 Task: Check the sale-to-list ratio of playground in the last 5 years.
Action: Mouse moved to (849, 212)
Screenshot: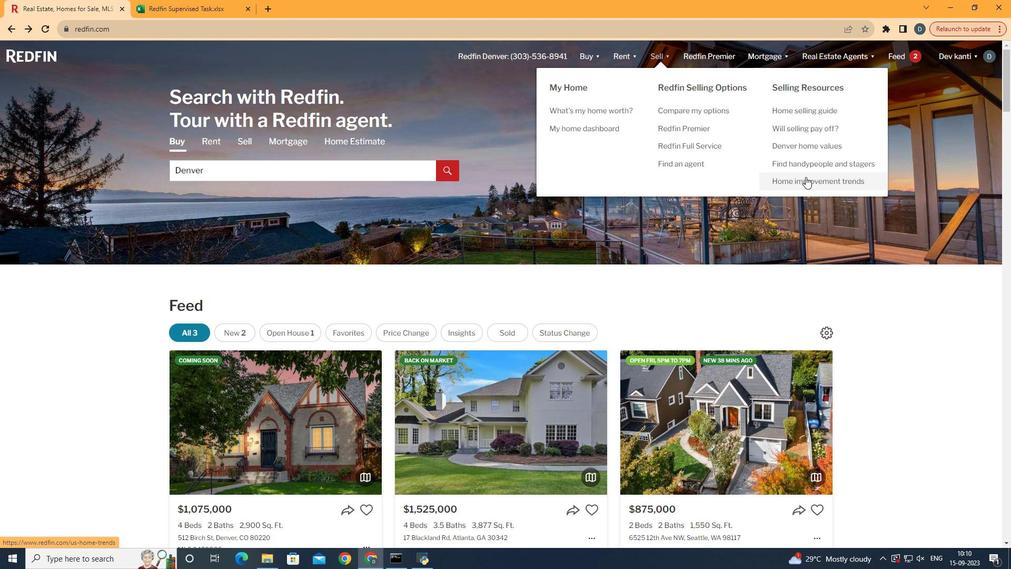 
Action: Mouse pressed left at (849, 212)
Screenshot: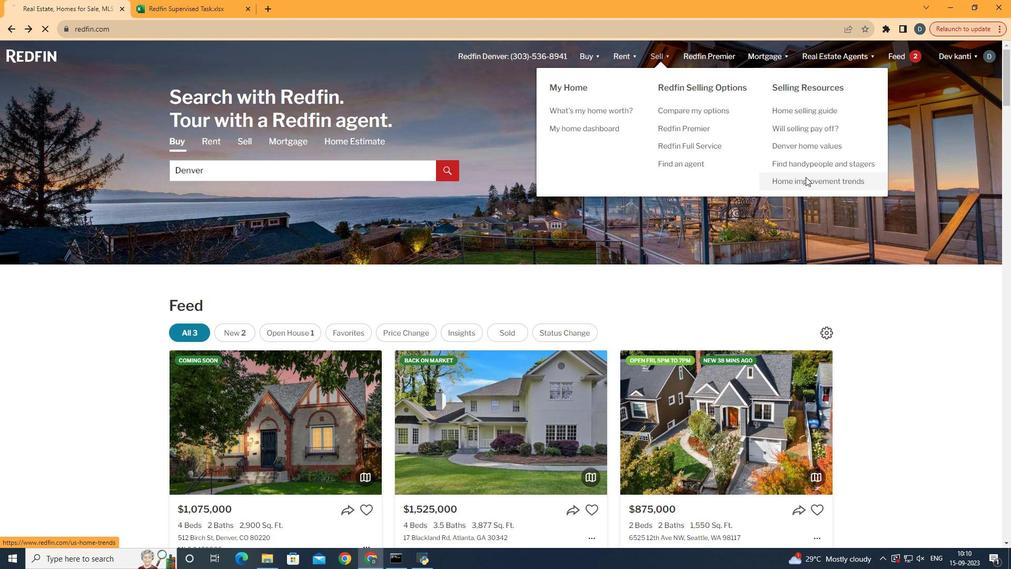 
Action: Mouse moved to (248, 232)
Screenshot: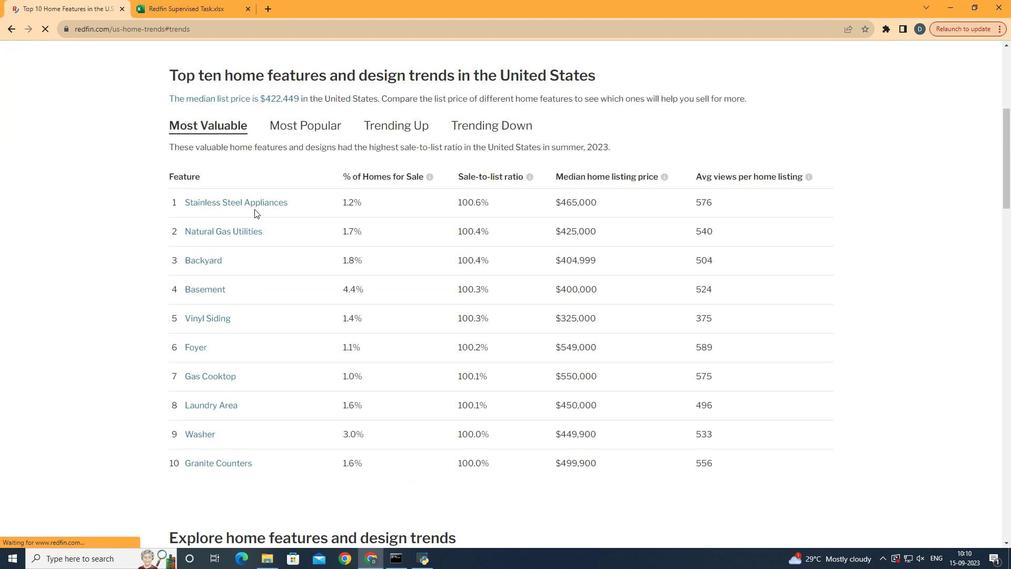 
Action: Mouse pressed left at (248, 232)
Screenshot: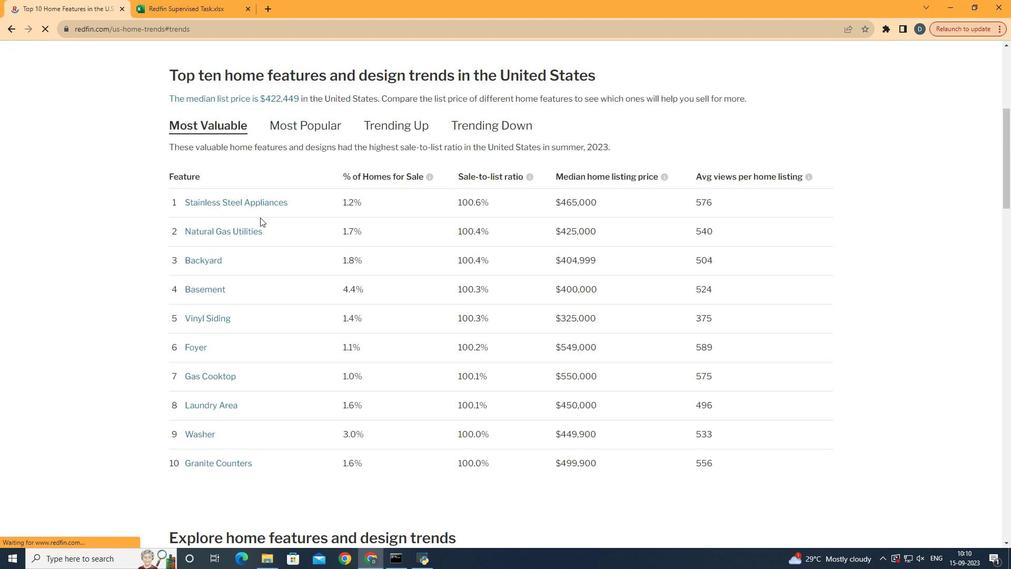 
Action: Mouse moved to (468, 282)
Screenshot: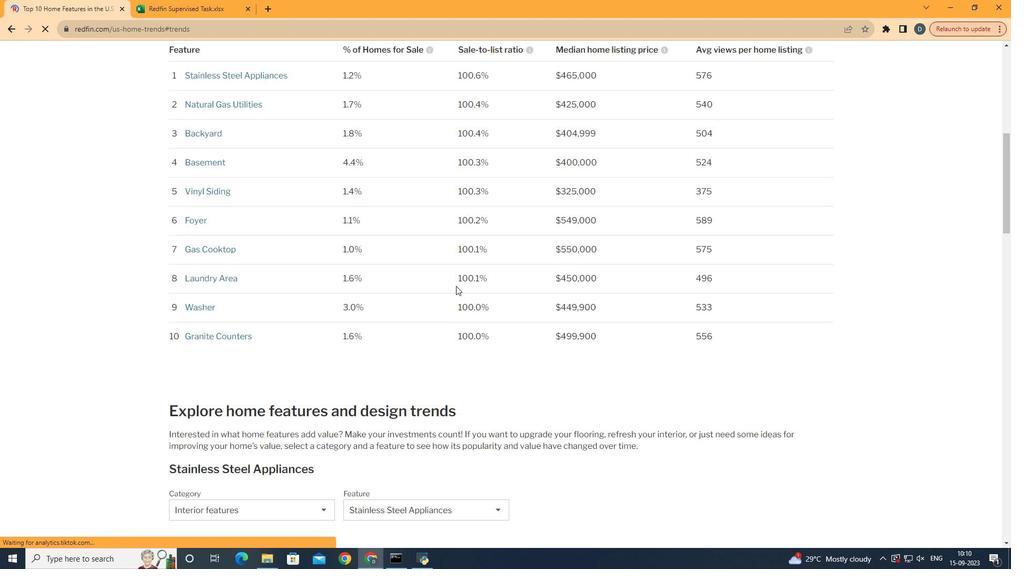 
Action: Mouse scrolled (468, 282) with delta (0, 0)
Screenshot: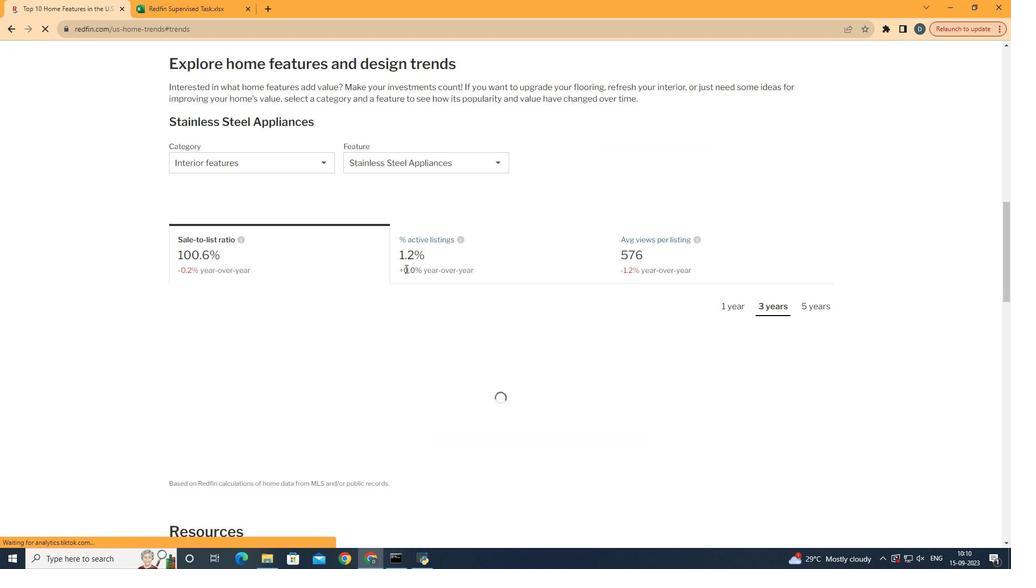 
Action: Mouse scrolled (468, 282) with delta (0, 0)
Screenshot: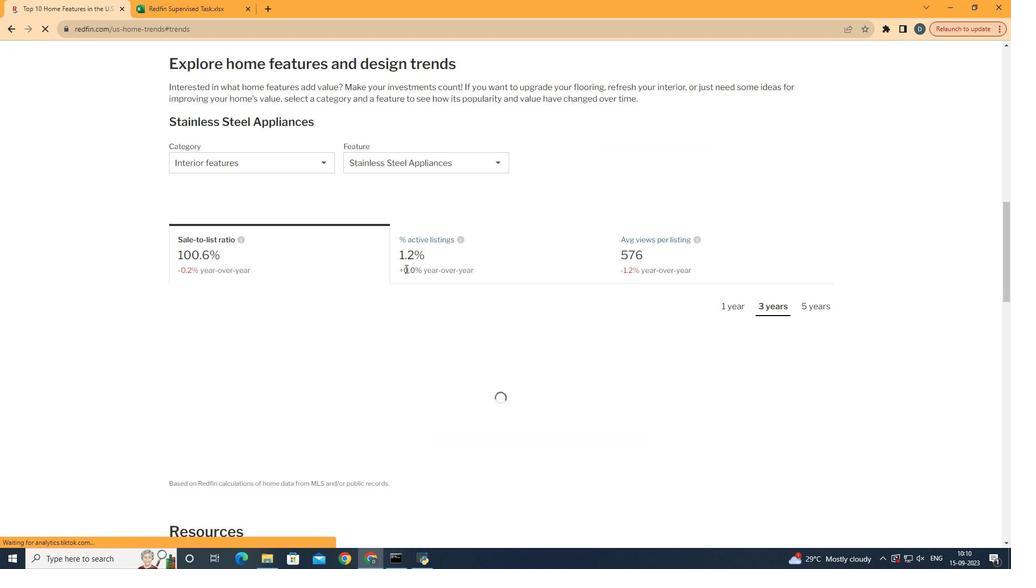 
Action: Mouse scrolled (468, 282) with delta (0, 0)
Screenshot: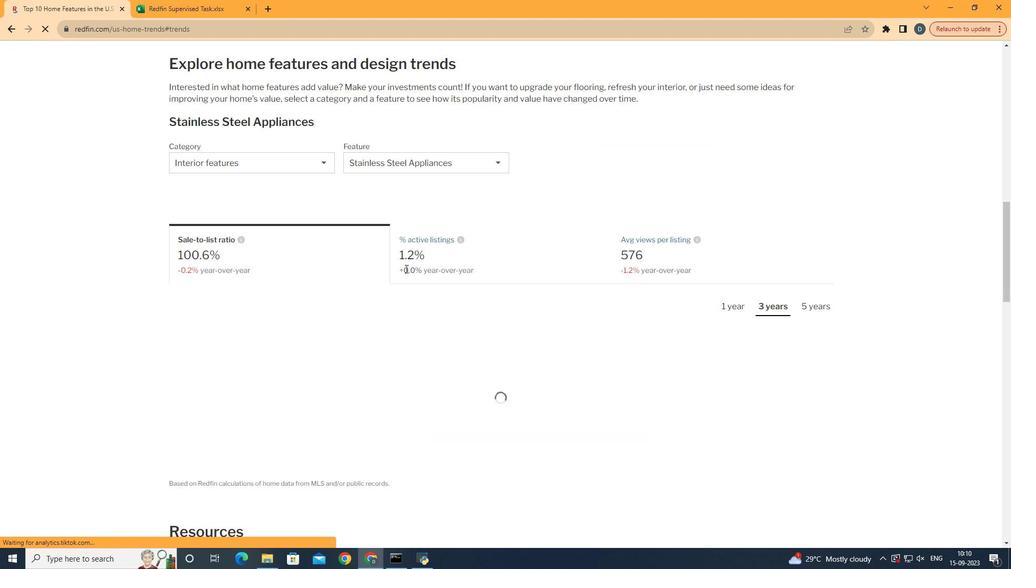 
Action: Mouse scrolled (468, 282) with delta (0, 0)
Screenshot: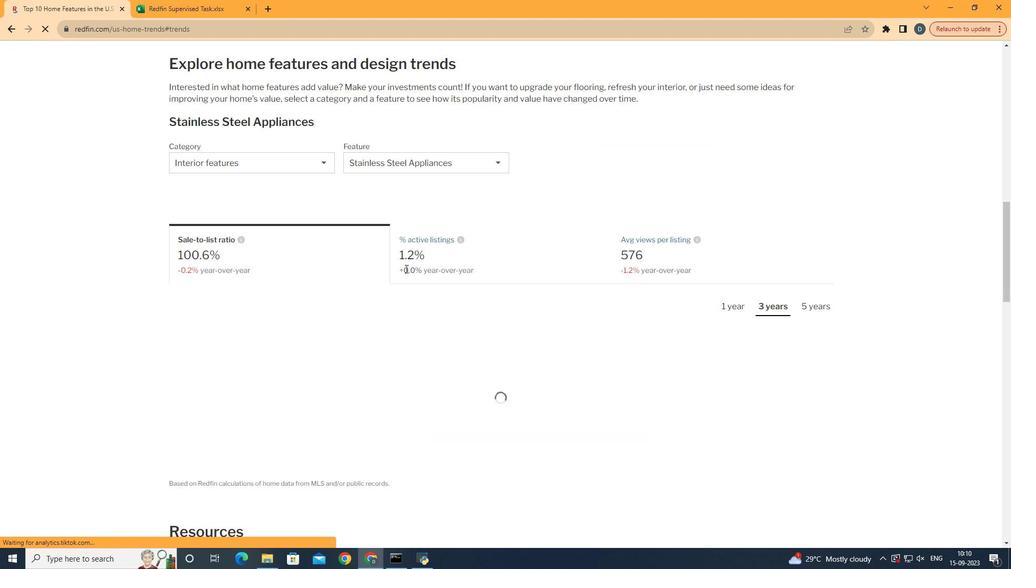 
Action: Mouse scrolled (468, 282) with delta (0, 0)
Screenshot: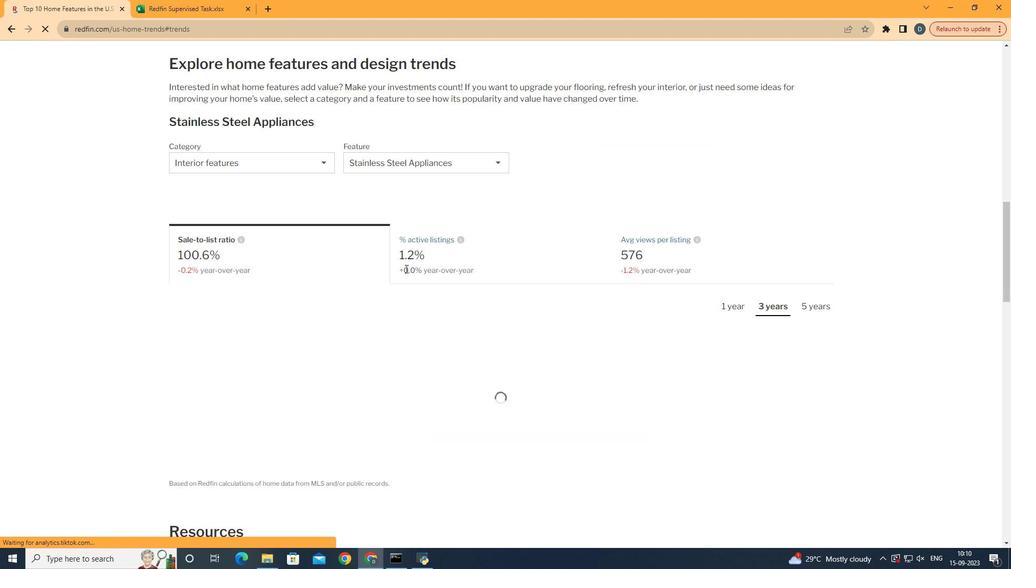 
Action: Mouse scrolled (468, 281) with delta (0, 0)
Screenshot: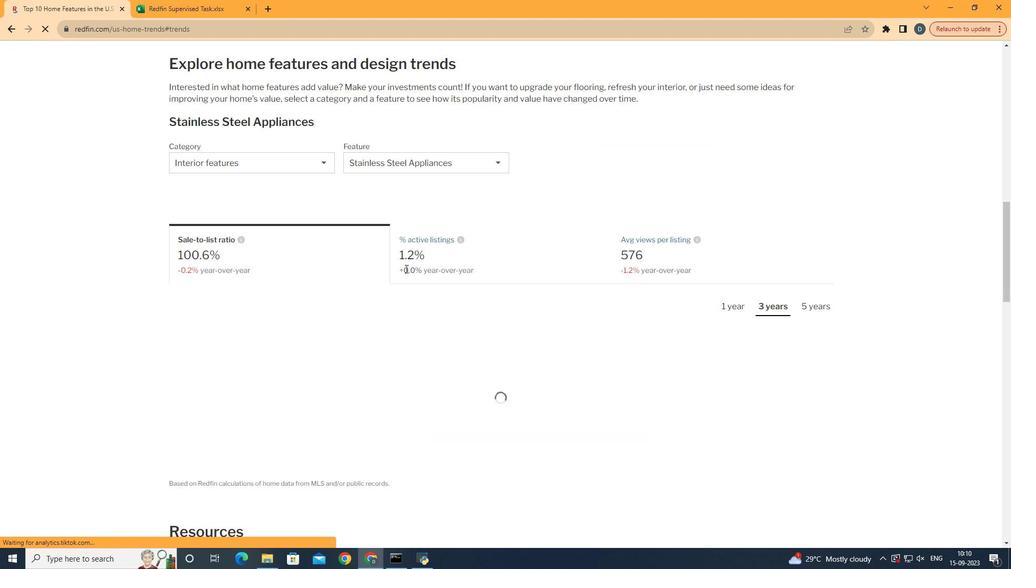 
Action: Mouse scrolled (468, 282) with delta (0, 0)
Screenshot: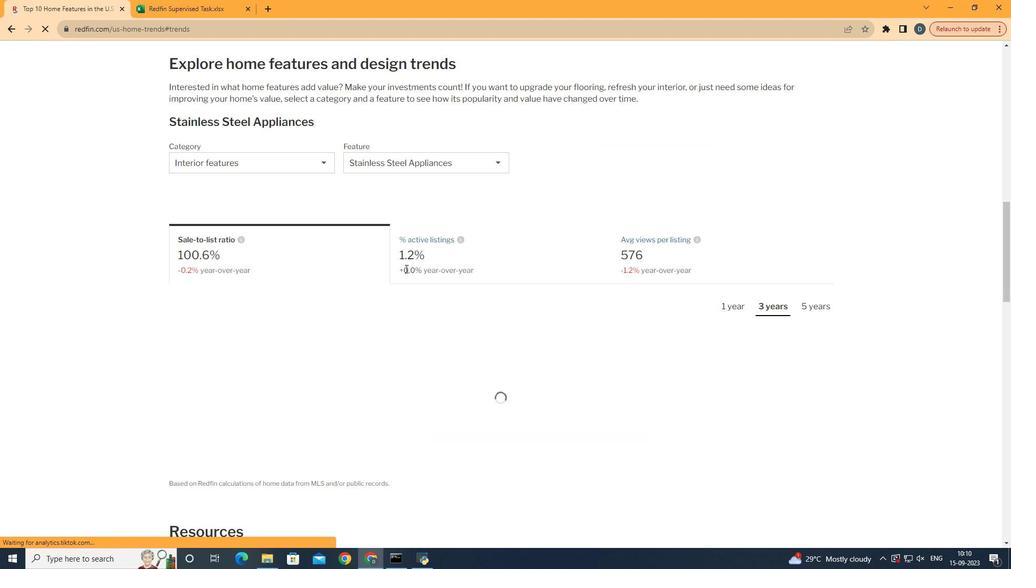 
Action: Mouse scrolled (468, 282) with delta (0, 0)
Screenshot: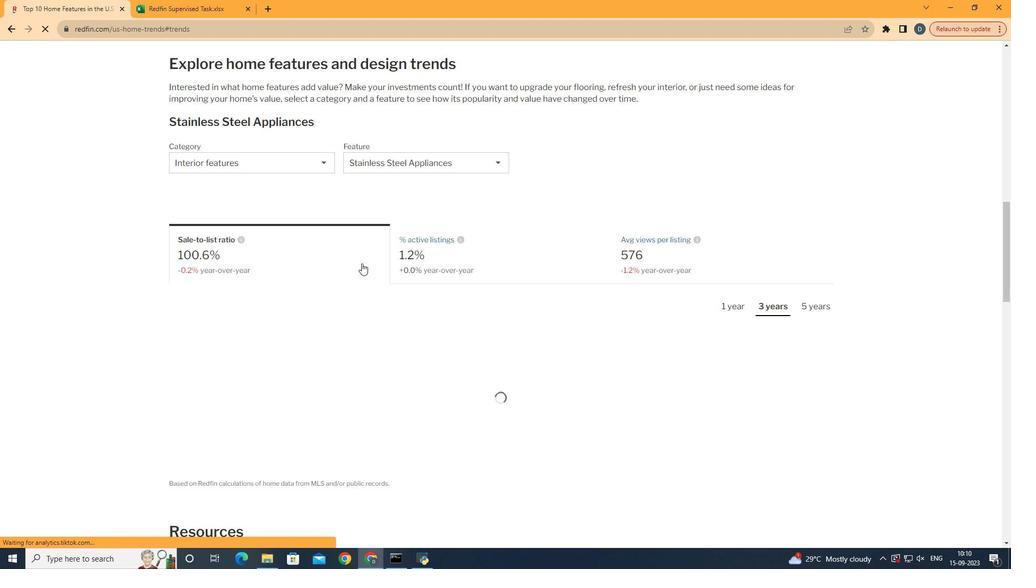 
Action: Mouse moved to (325, 260)
Screenshot: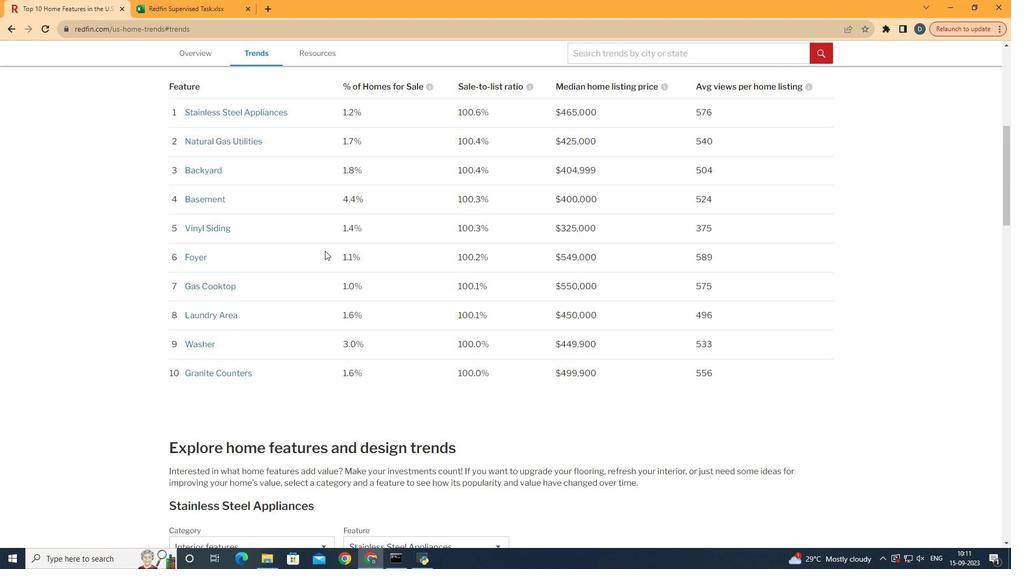 
Action: Mouse scrolled (325, 259) with delta (0, 0)
Screenshot: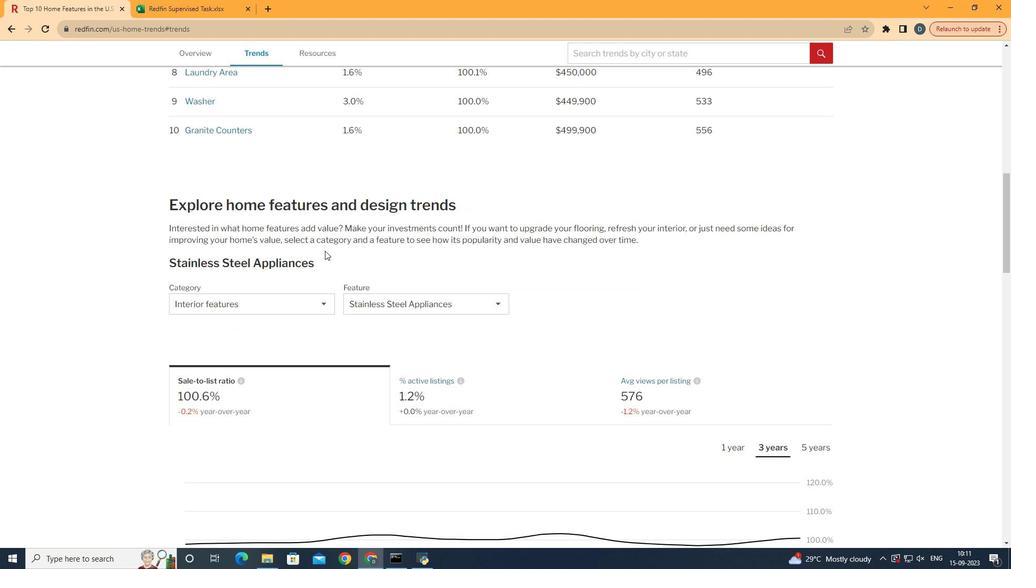 
Action: Mouse scrolled (325, 259) with delta (0, 0)
Screenshot: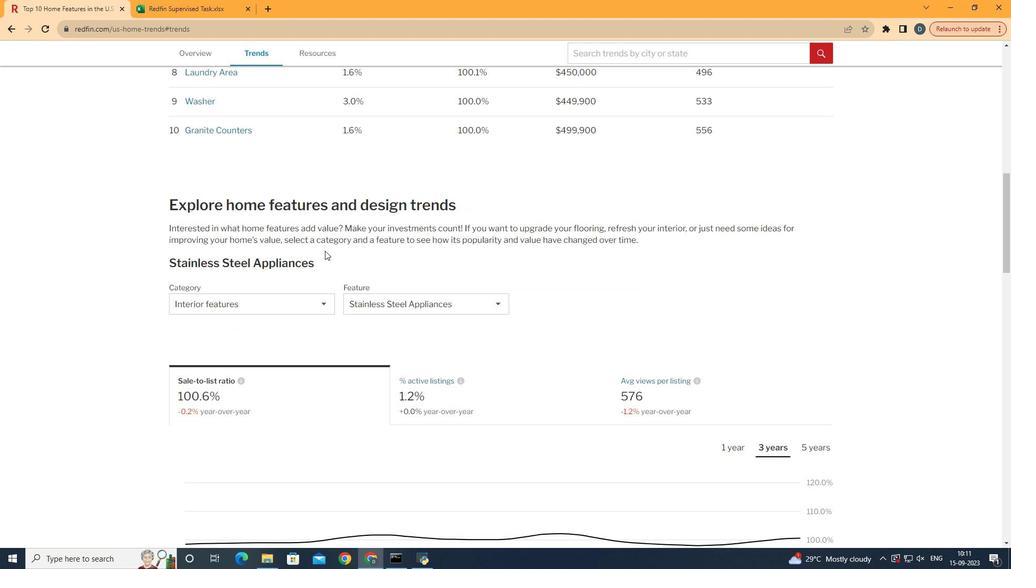 
Action: Mouse scrolled (325, 259) with delta (0, 0)
Screenshot: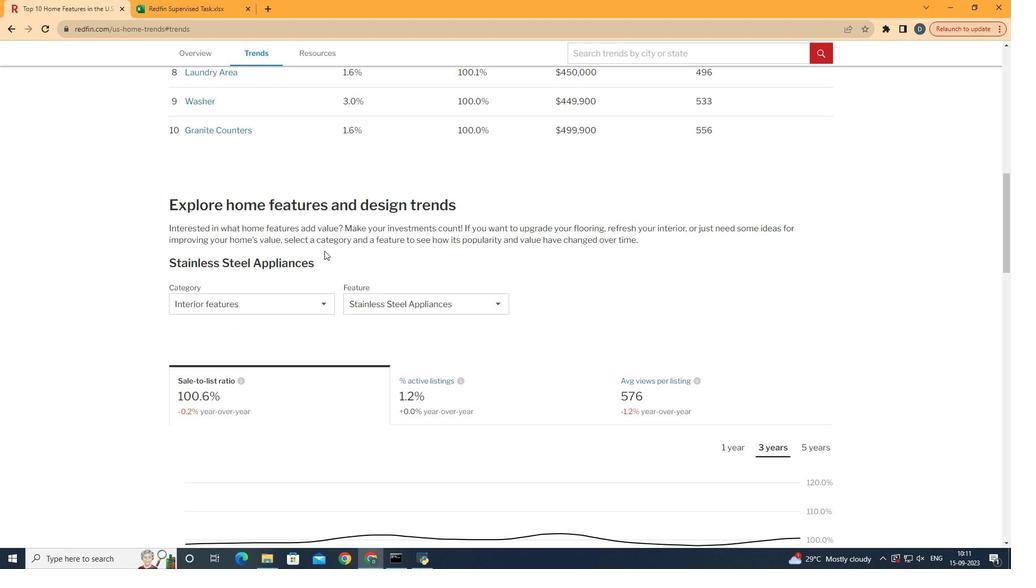 
Action: Mouse scrolled (325, 259) with delta (0, 0)
Screenshot: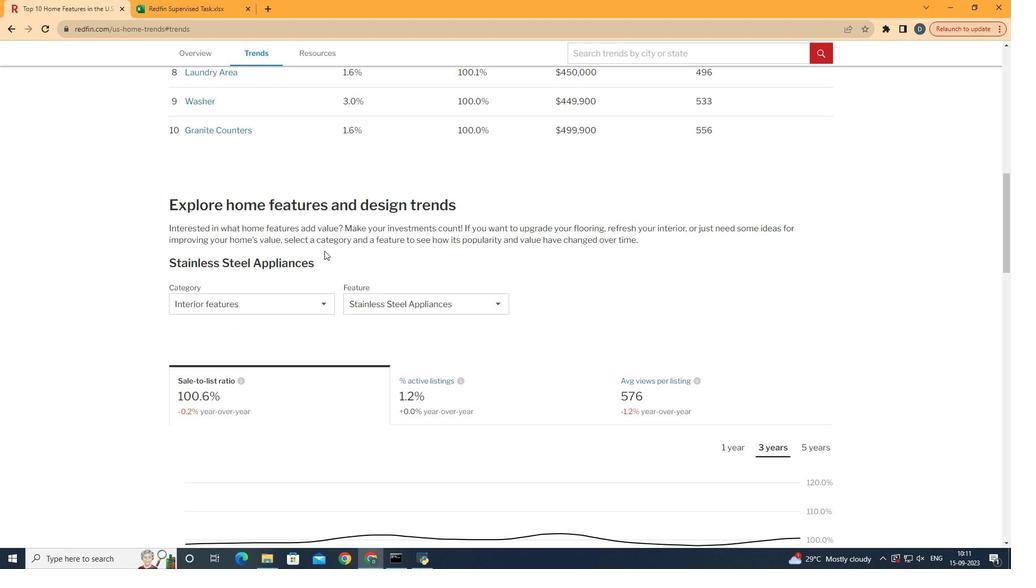 
Action: Mouse scrolled (325, 259) with delta (0, 0)
Screenshot: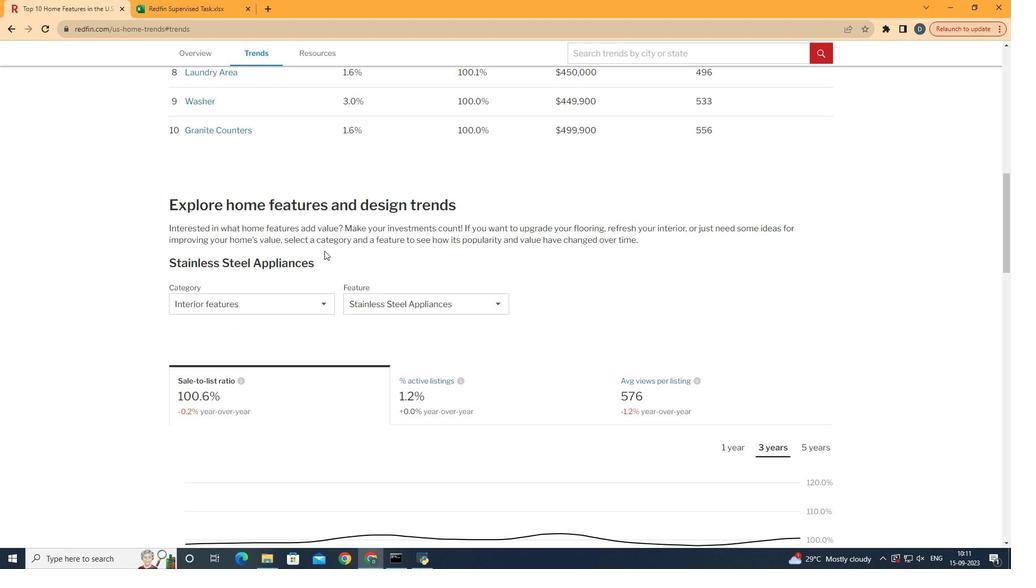 
Action: Mouse scrolled (325, 259) with delta (0, 0)
Screenshot: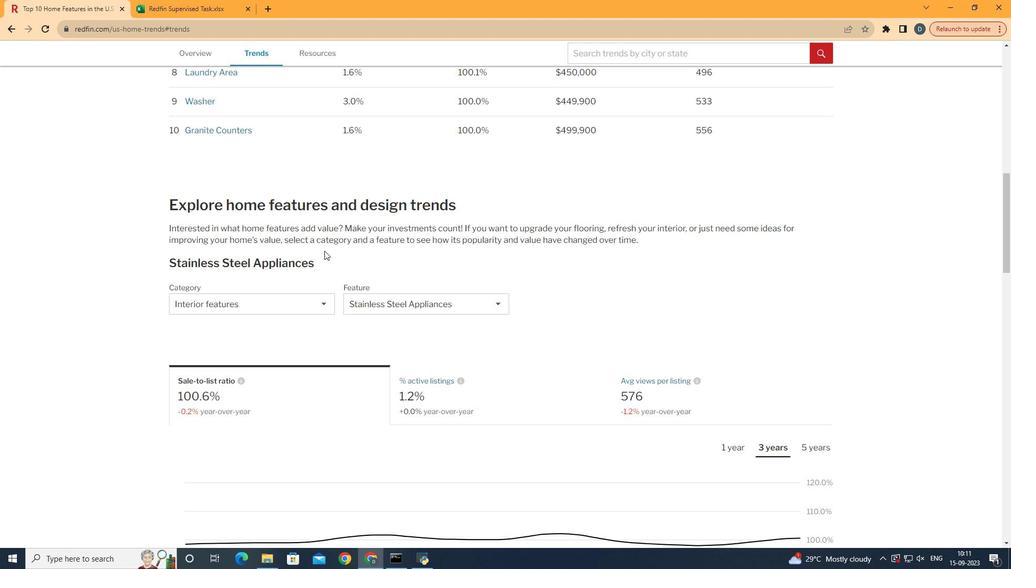 
Action: Mouse moved to (306, 294)
Screenshot: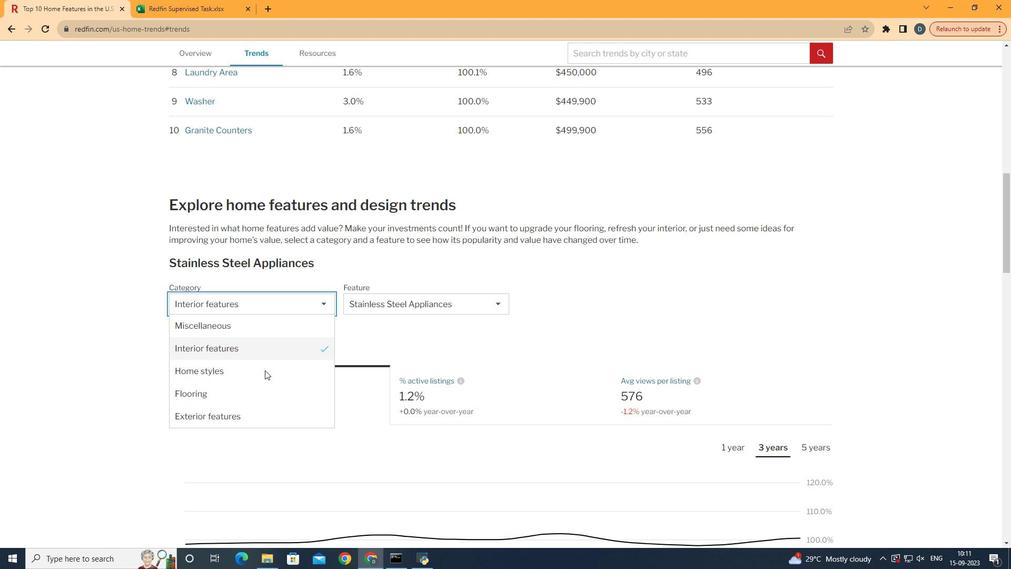
Action: Mouse pressed left at (306, 294)
Screenshot: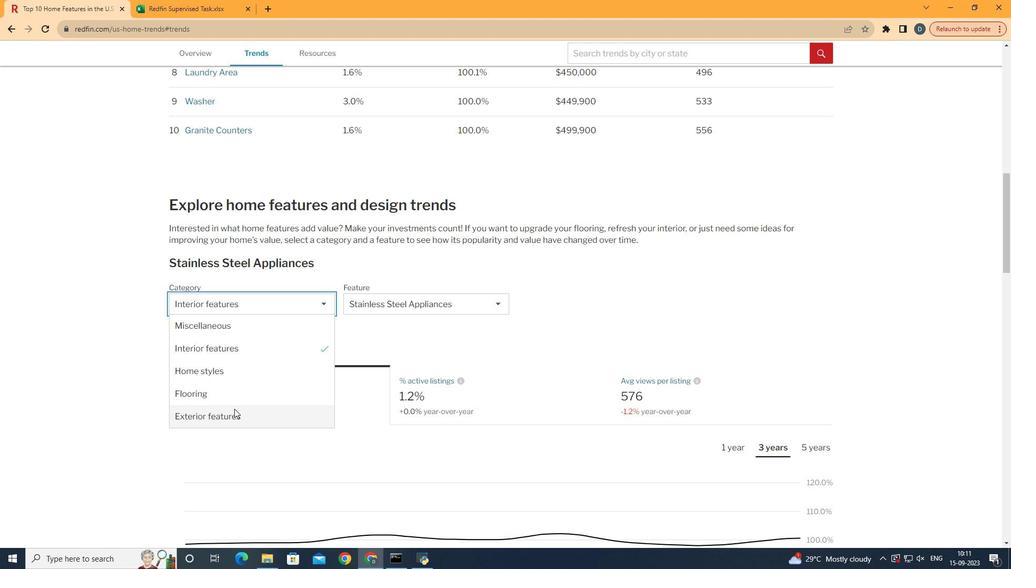 
Action: Mouse moved to (247, 364)
Screenshot: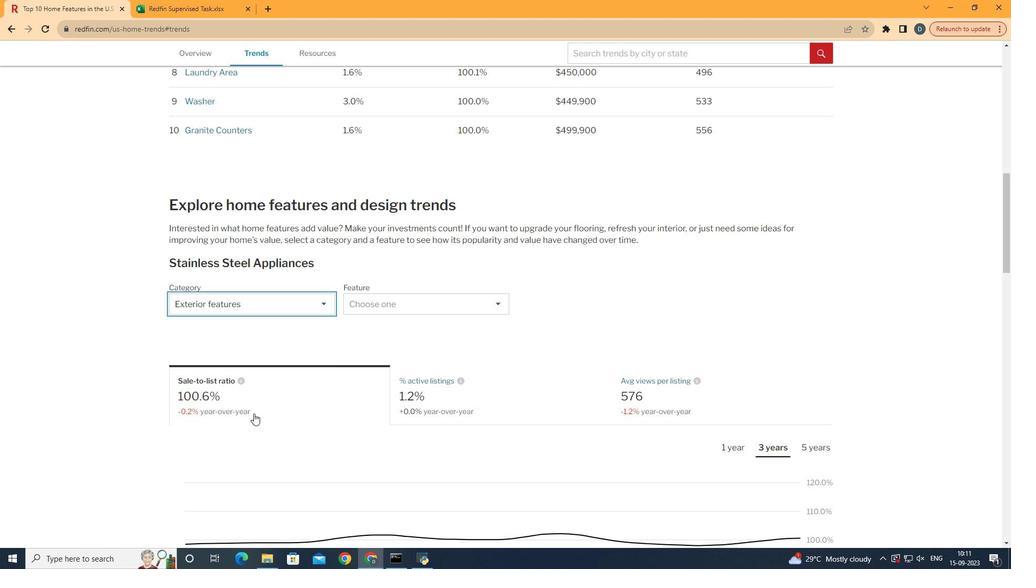 
Action: Mouse pressed left at (247, 364)
Screenshot: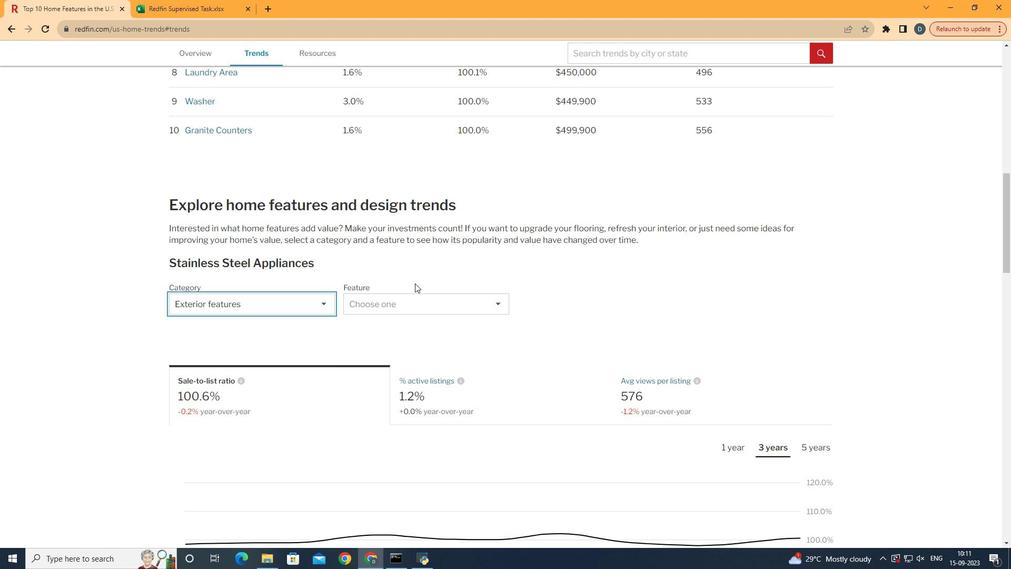 
Action: Mouse moved to (428, 295)
Screenshot: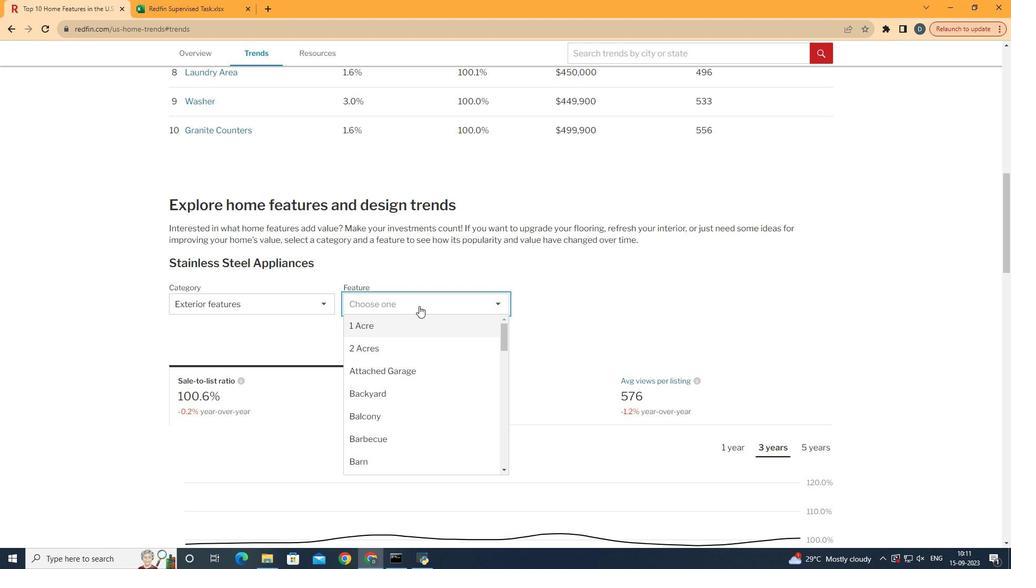
Action: Mouse pressed left at (428, 295)
Screenshot: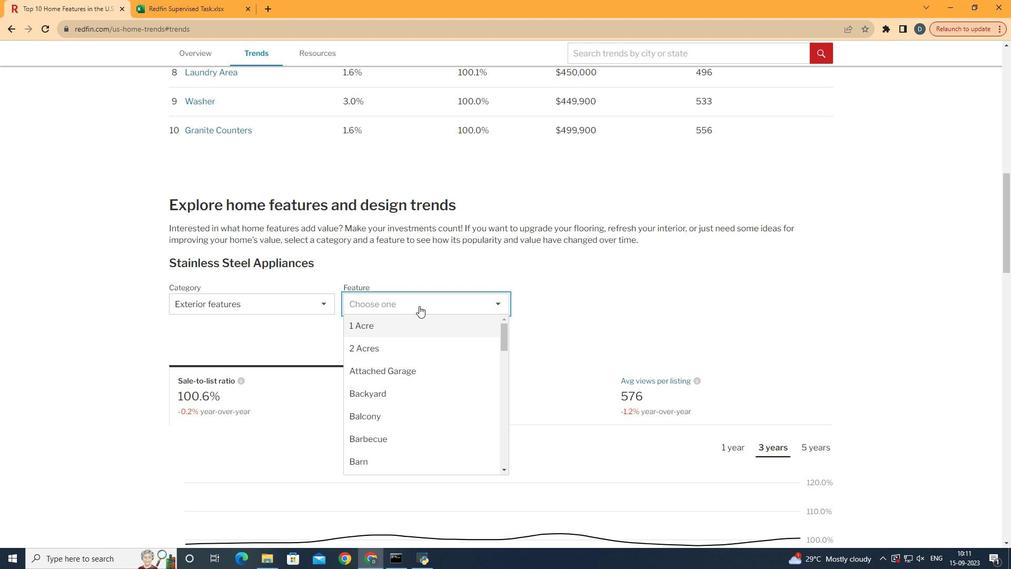 
Action: Mouse moved to (465, 356)
Screenshot: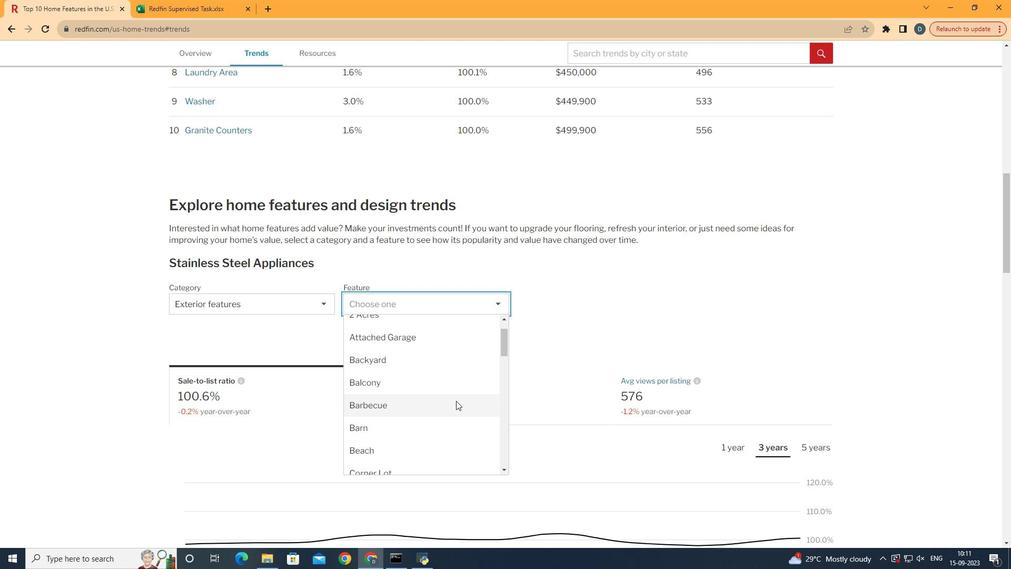 
Action: Mouse scrolled (465, 356) with delta (0, 0)
Screenshot: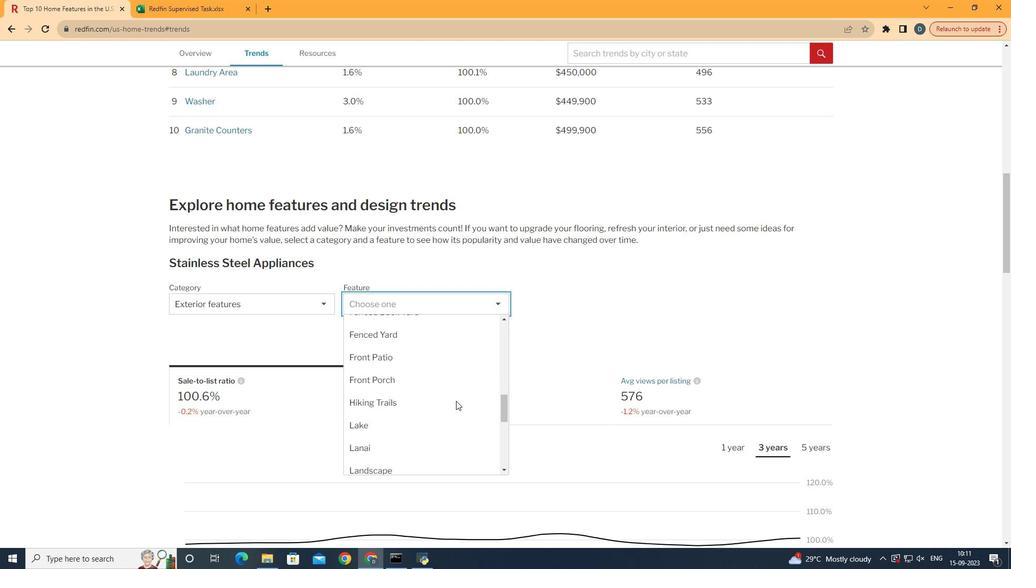
Action: Mouse scrolled (465, 356) with delta (0, 0)
Screenshot: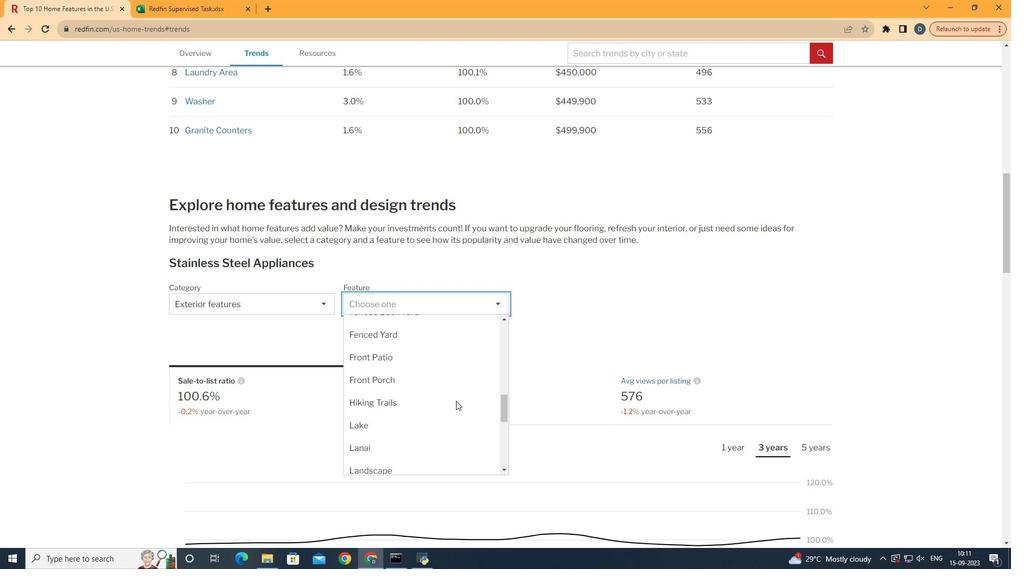 
Action: Mouse scrolled (465, 356) with delta (0, 0)
Screenshot: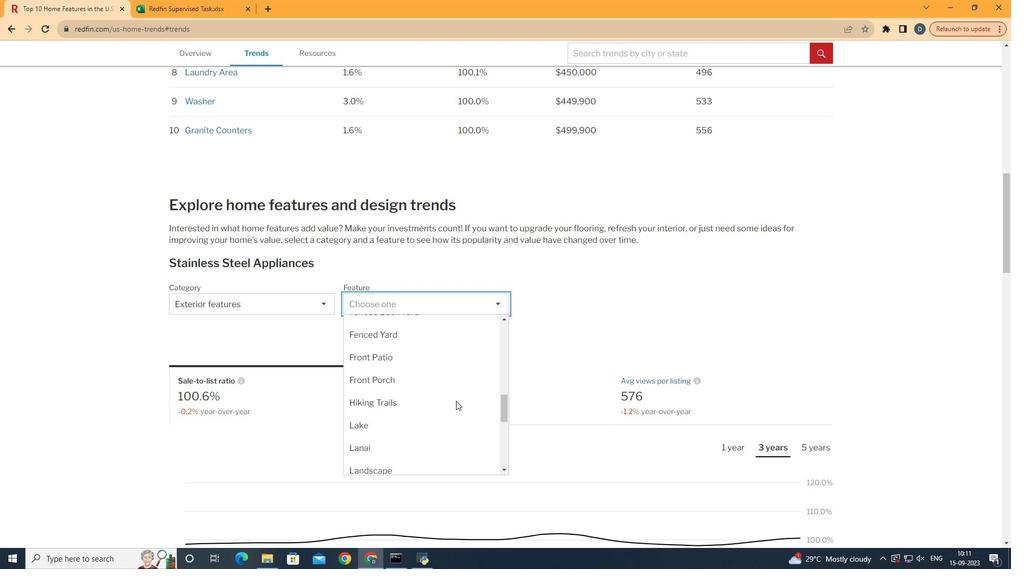 
Action: Mouse scrolled (465, 356) with delta (0, 0)
Screenshot: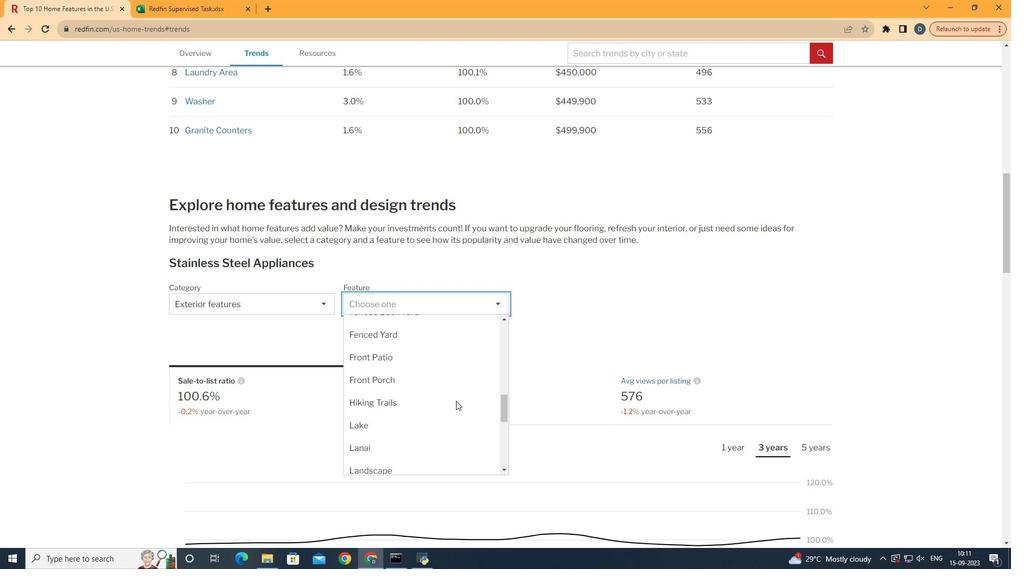 
Action: Mouse scrolled (465, 356) with delta (0, 0)
Screenshot: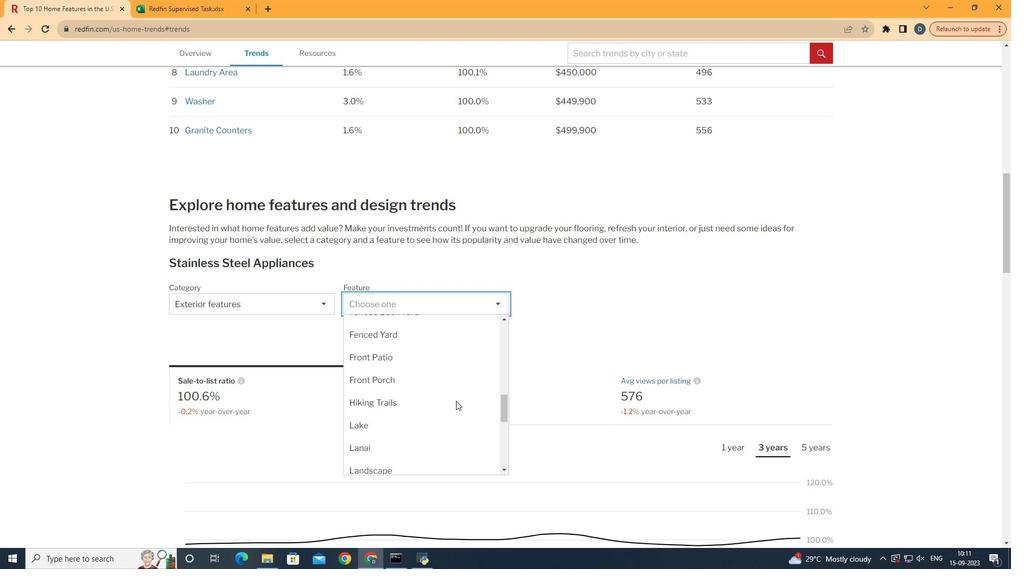 
Action: Mouse moved to (466, 356)
Screenshot: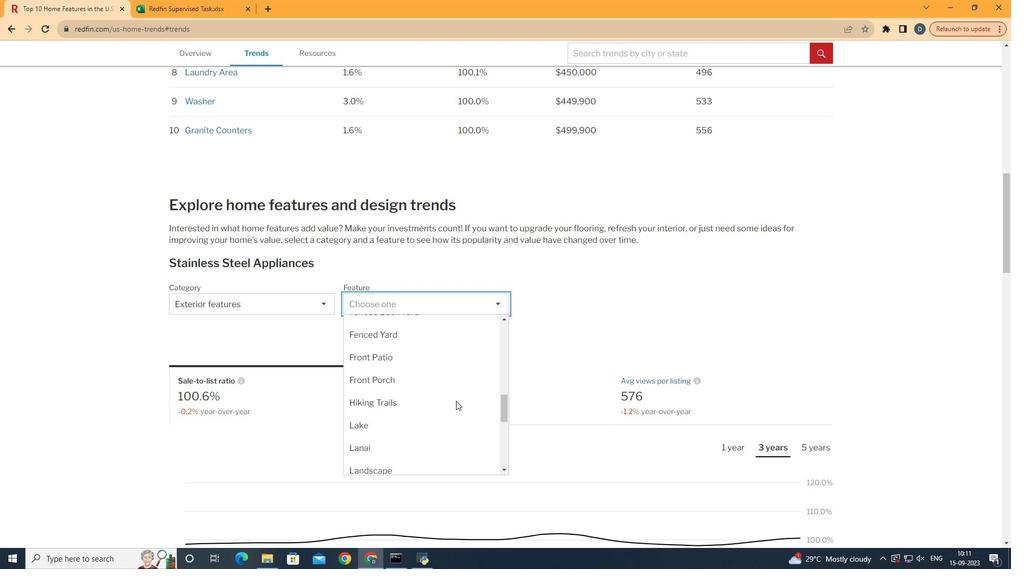 
Action: Mouse scrolled (466, 356) with delta (0, 0)
Screenshot: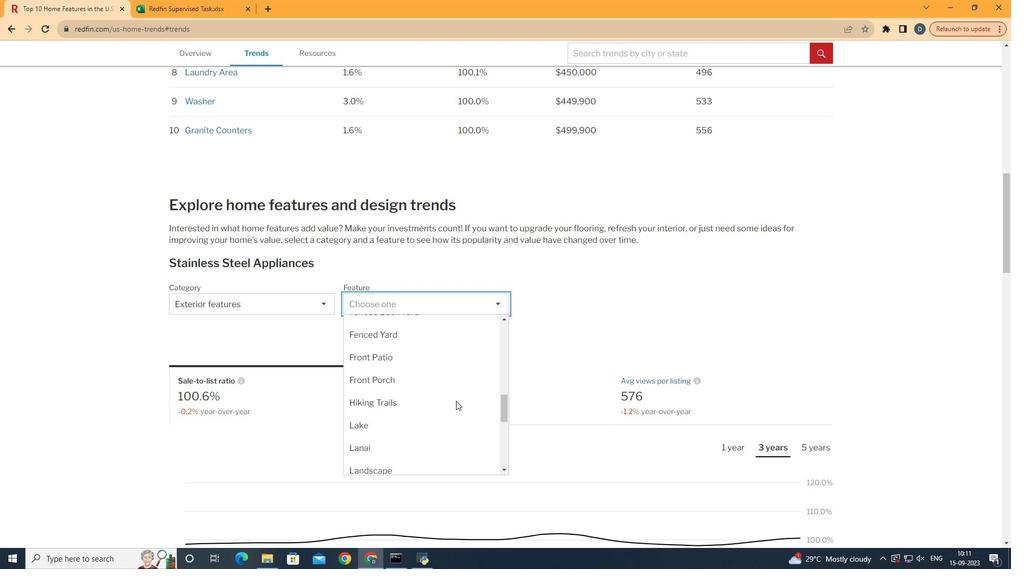 
Action: Mouse moved to (468, 356)
Screenshot: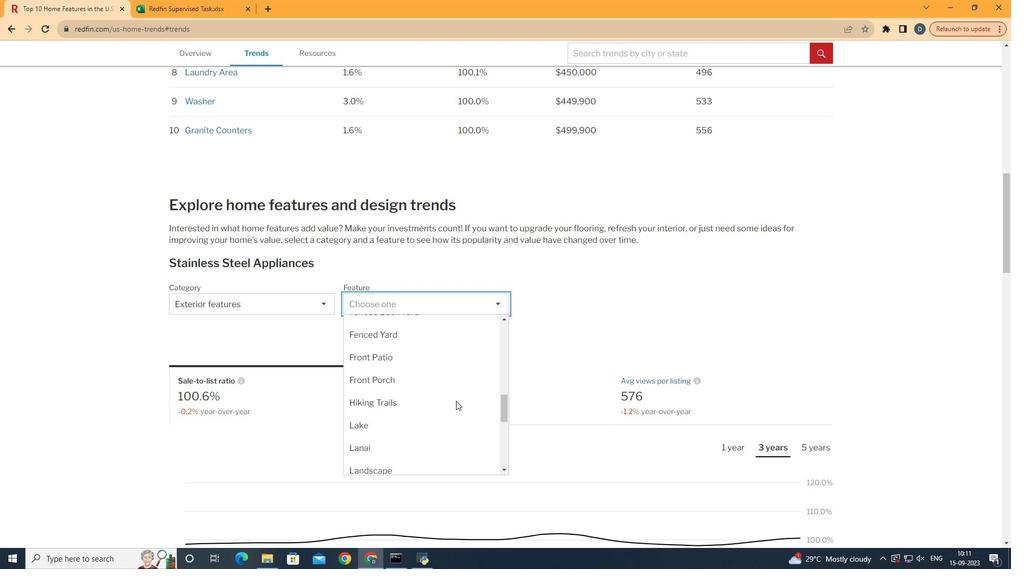 
Action: Mouse scrolled (468, 356) with delta (0, 0)
Screenshot: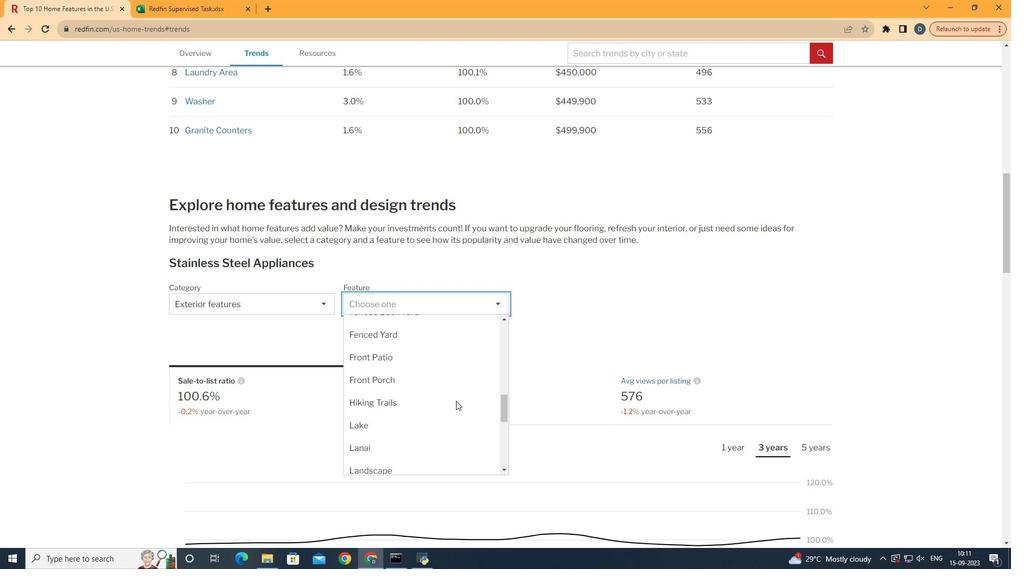 
Action: Mouse scrolled (468, 356) with delta (0, 0)
Screenshot: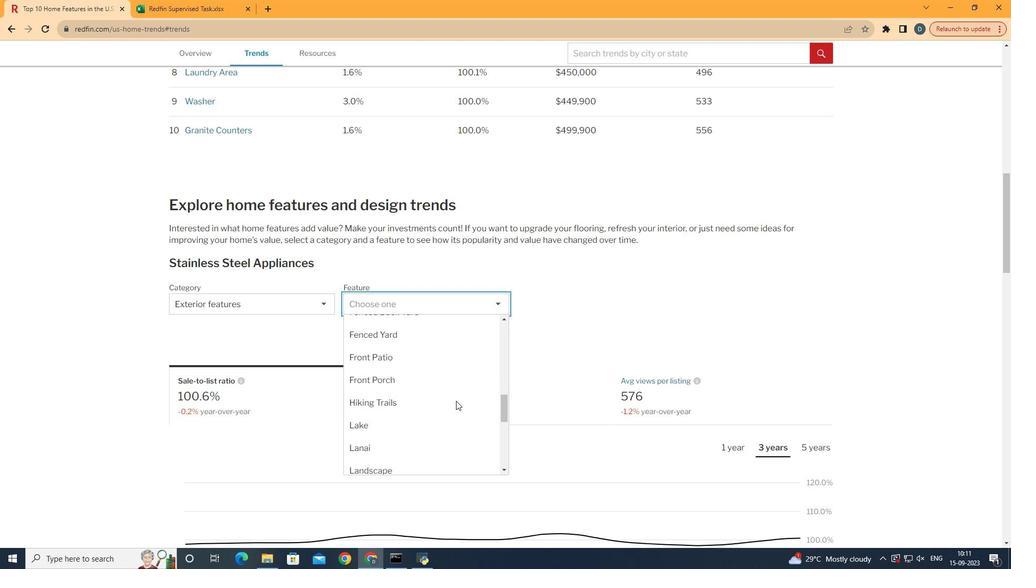 
Action: Mouse moved to (468, 356)
Screenshot: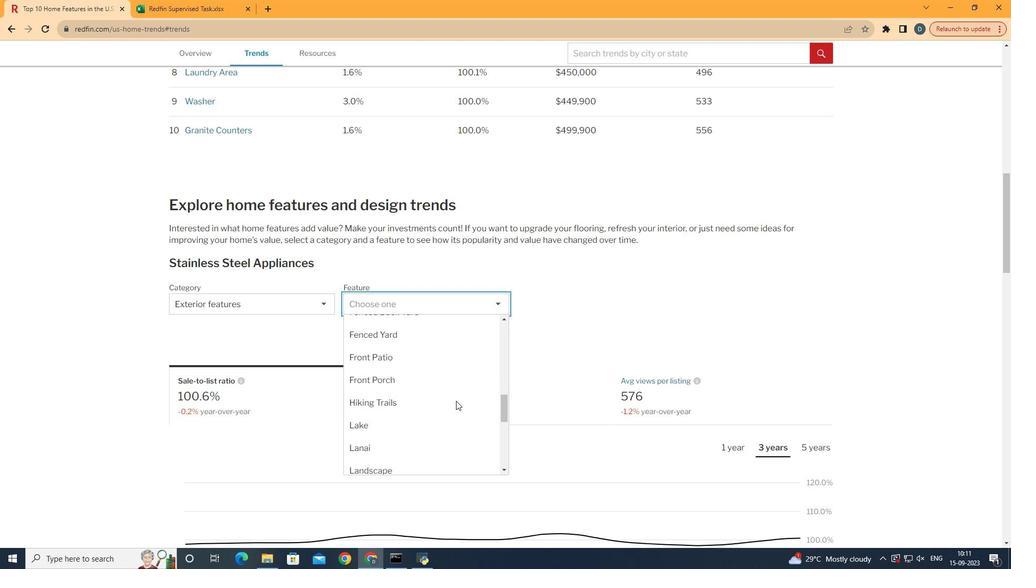 
Action: Mouse scrolled (468, 355) with delta (0, 0)
Screenshot: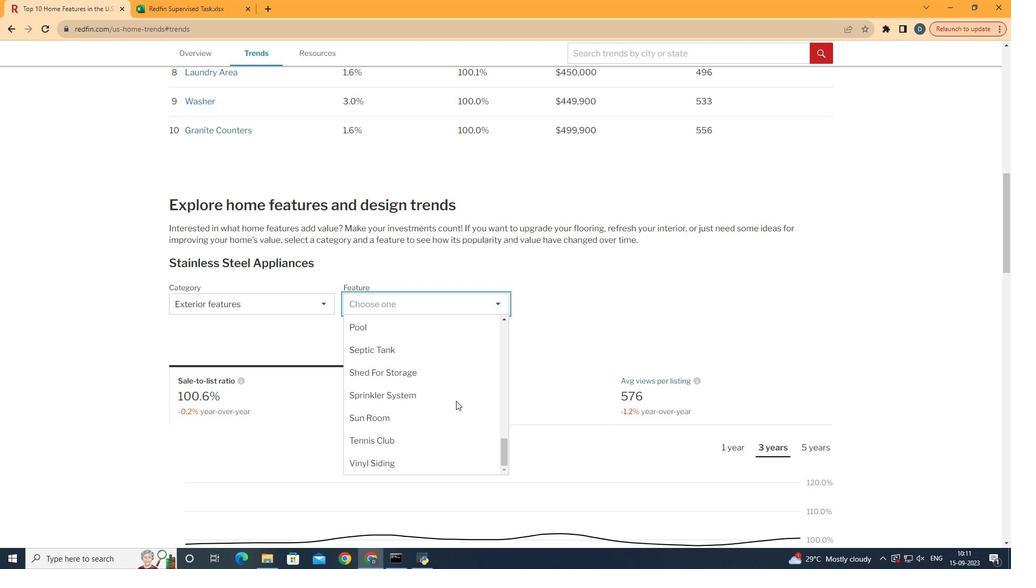 
Action: Mouse scrolled (468, 355) with delta (0, 0)
Screenshot: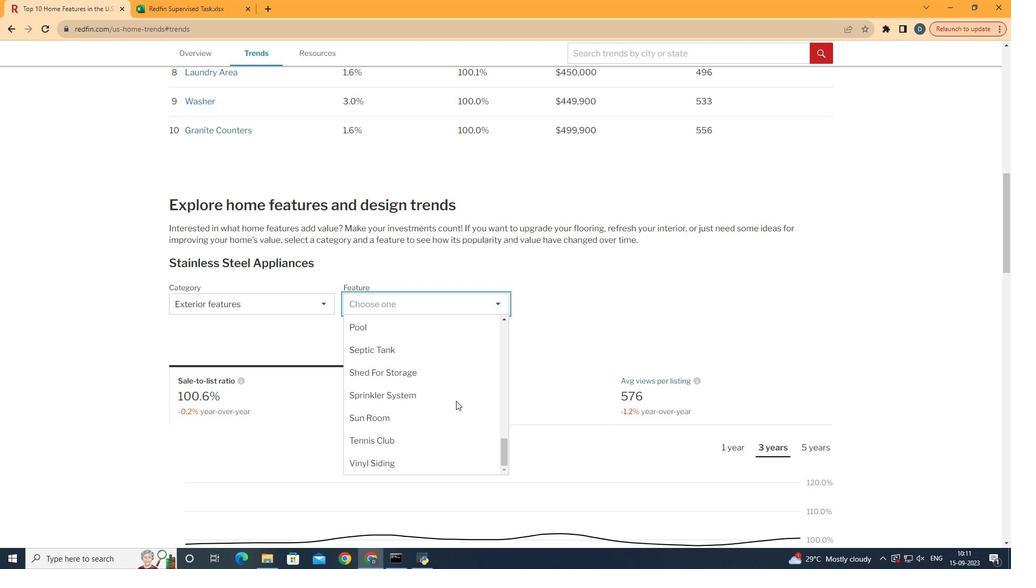 
Action: Mouse scrolled (468, 355) with delta (0, 0)
Screenshot: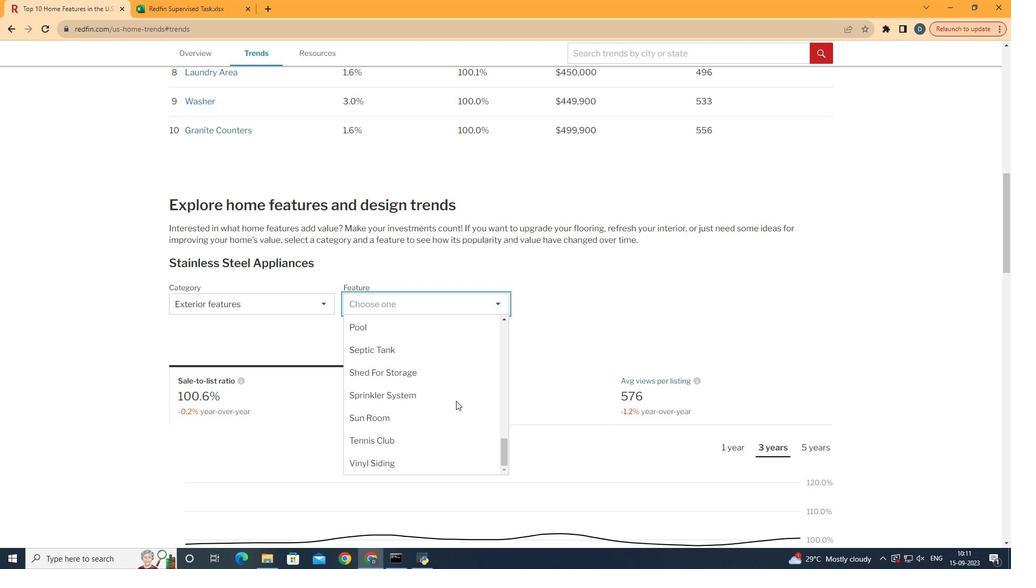 
Action: Mouse scrolled (468, 355) with delta (0, 0)
Screenshot: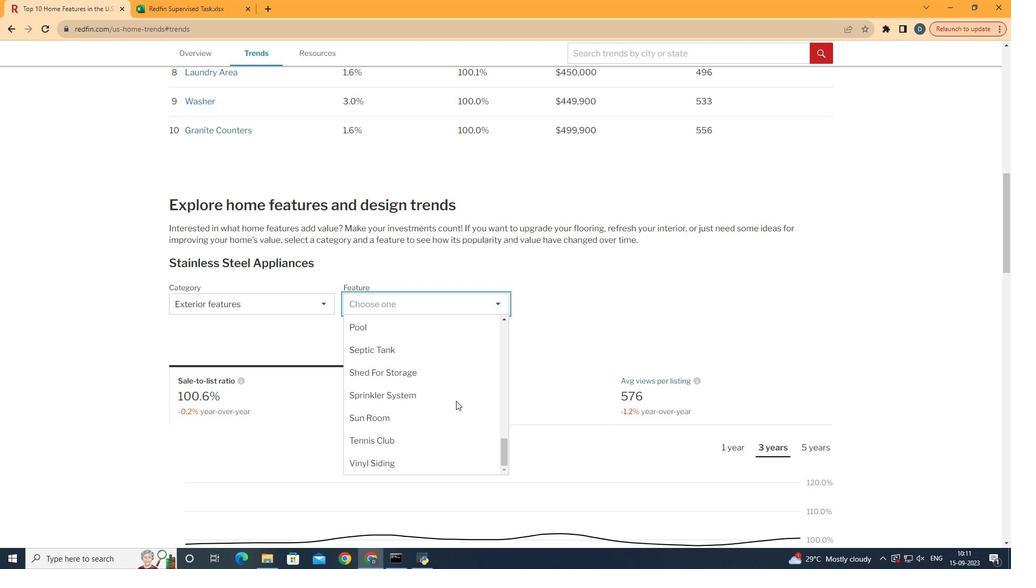 
Action: Mouse scrolled (468, 355) with delta (0, 0)
Screenshot: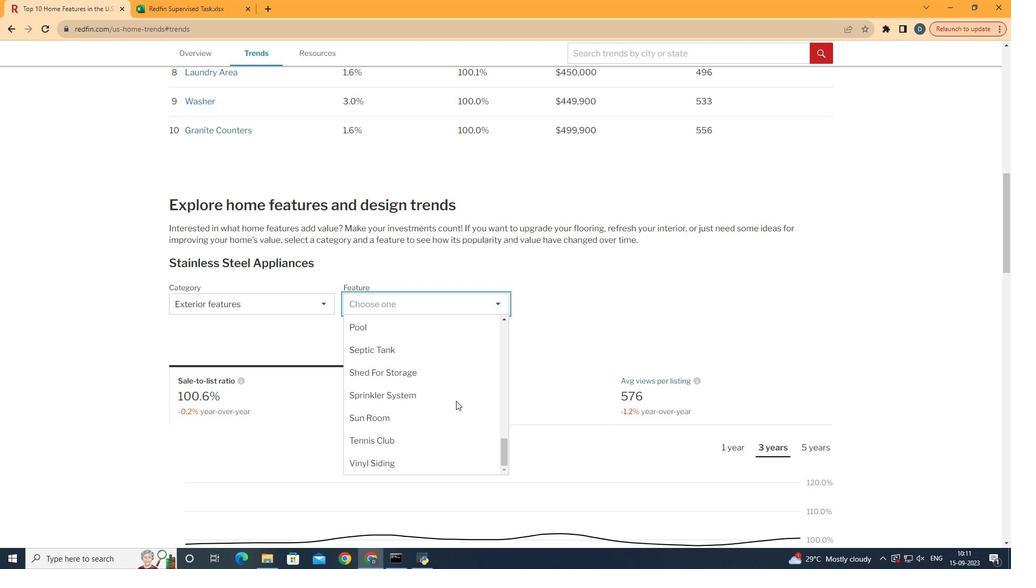 
Action: Mouse scrolled (468, 355) with delta (0, 0)
Screenshot: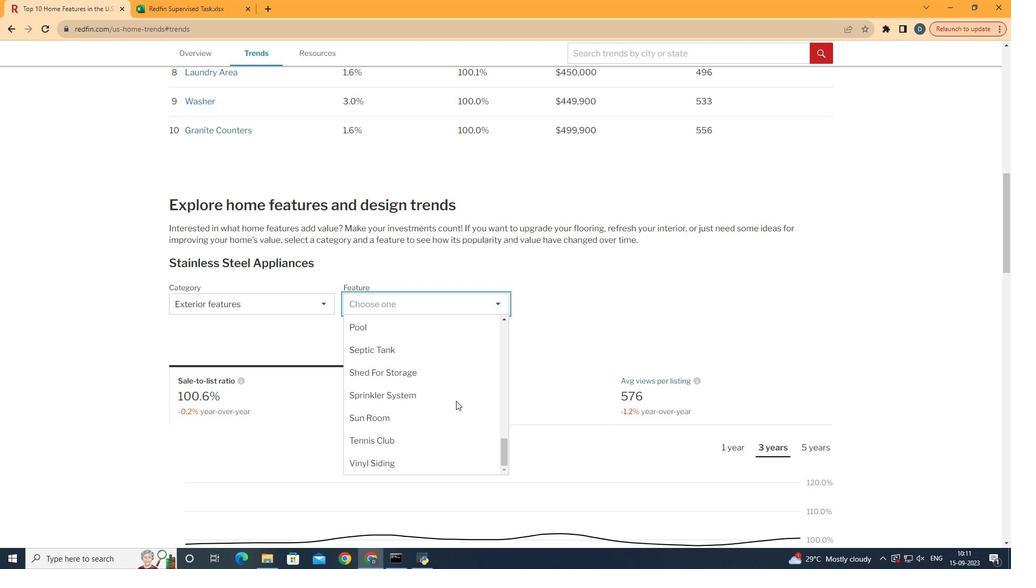 
Action: Mouse scrolled (468, 355) with delta (0, 0)
Screenshot: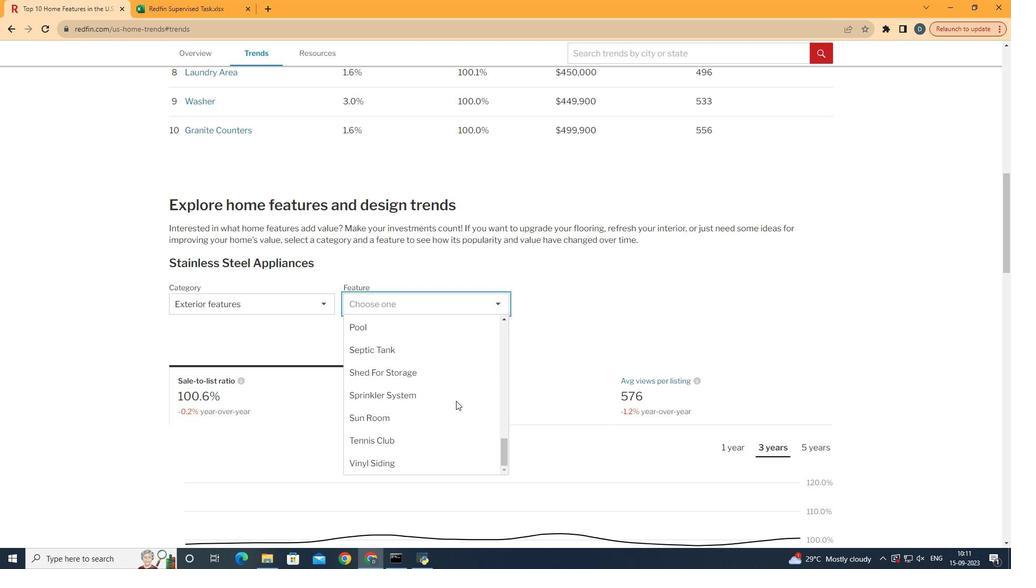 
Action: Mouse moved to (474, 323)
Screenshot: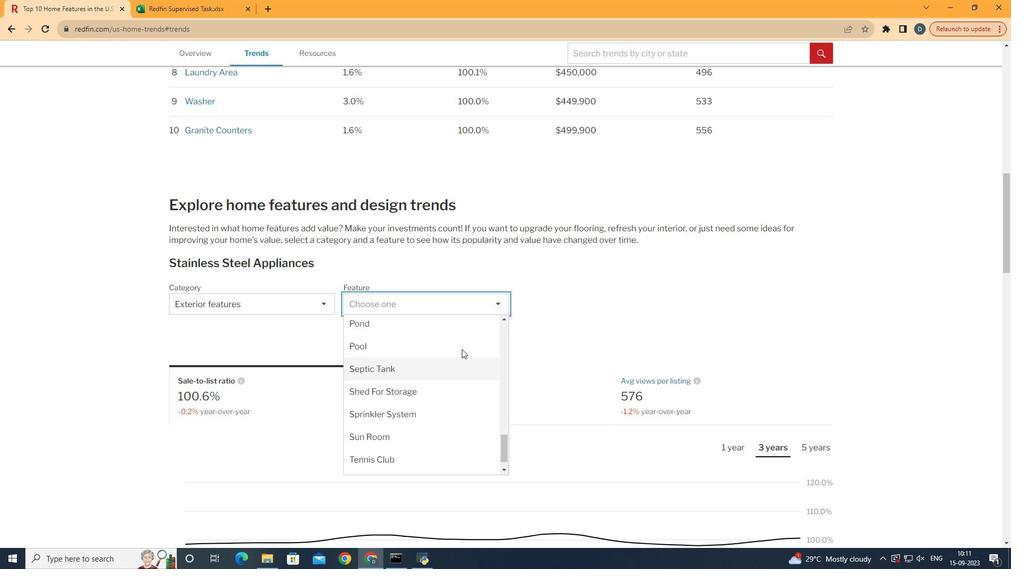 
Action: Mouse scrolled (474, 323) with delta (0, 0)
Screenshot: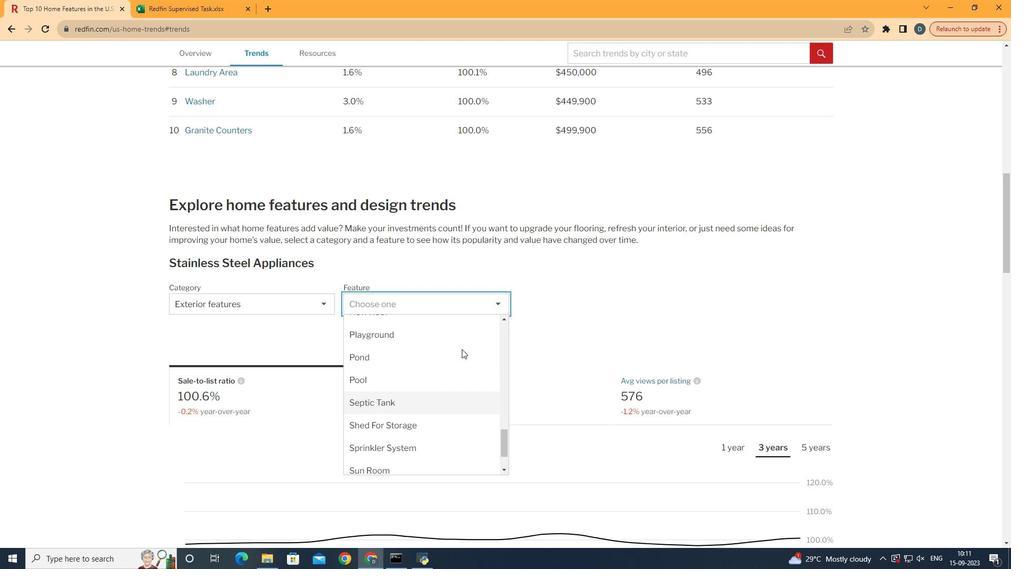
Action: Mouse moved to (472, 317)
Screenshot: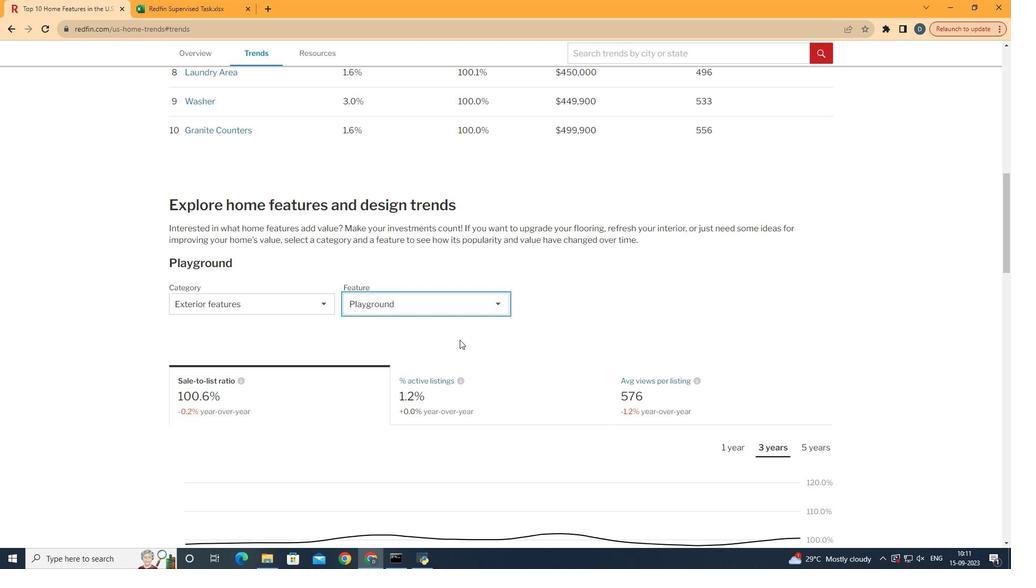 
Action: Mouse pressed left at (472, 317)
Screenshot: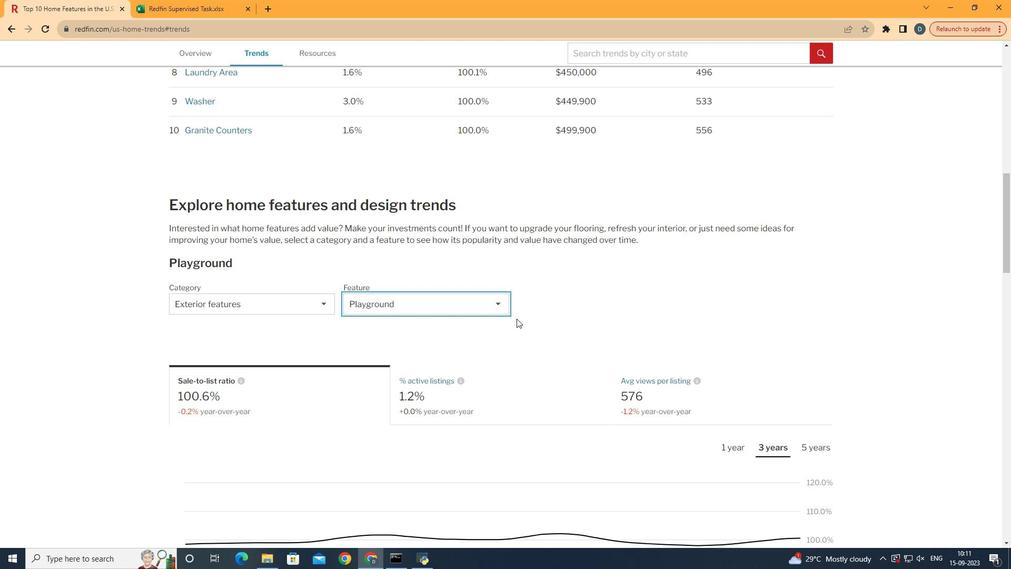 
Action: Mouse moved to (534, 303)
Screenshot: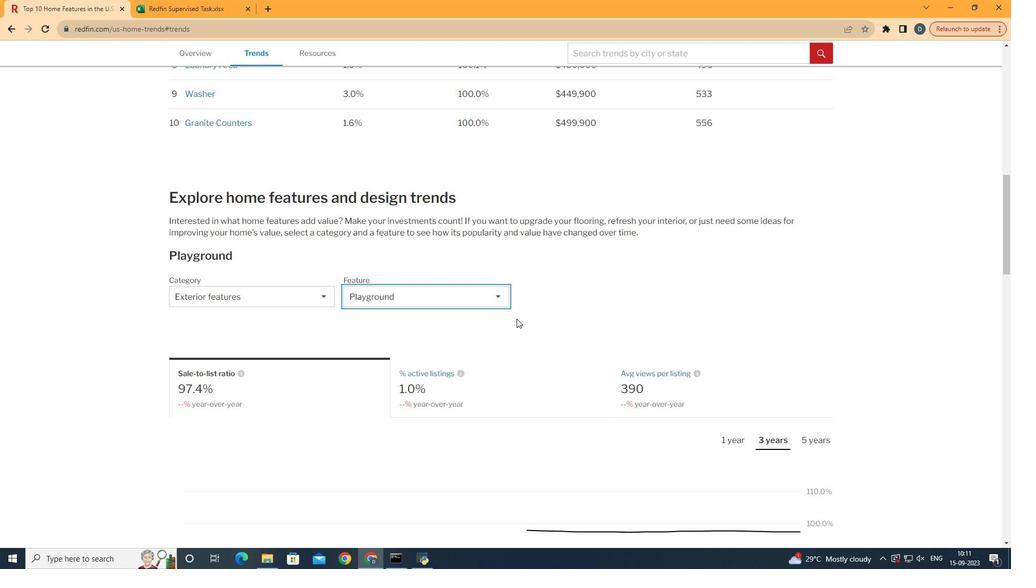 
Action: Mouse scrolled (534, 303) with delta (0, 0)
Screenshot: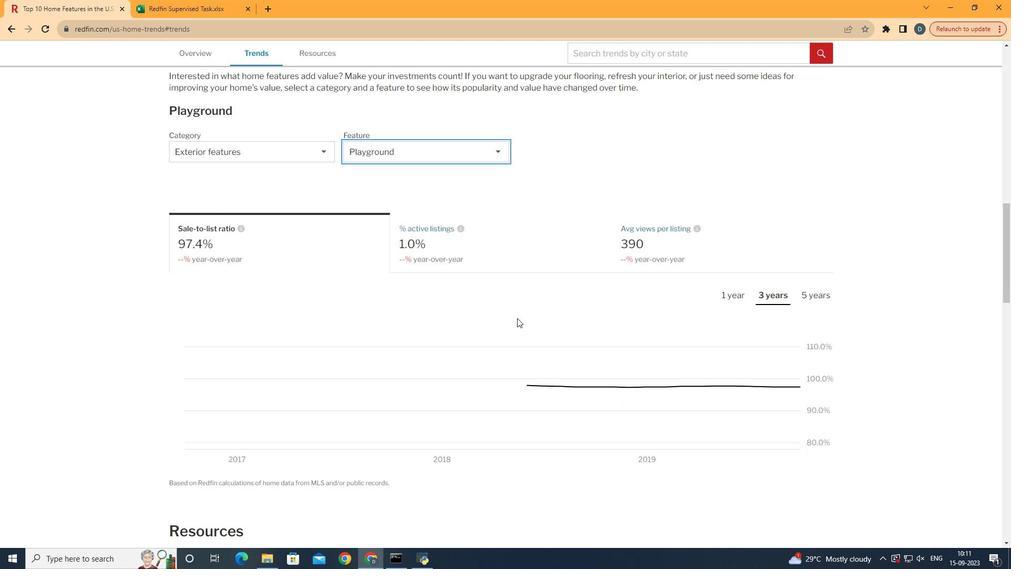
Action: Mouse scrolled (534, 303) with delta (0, 0)
Screenshot: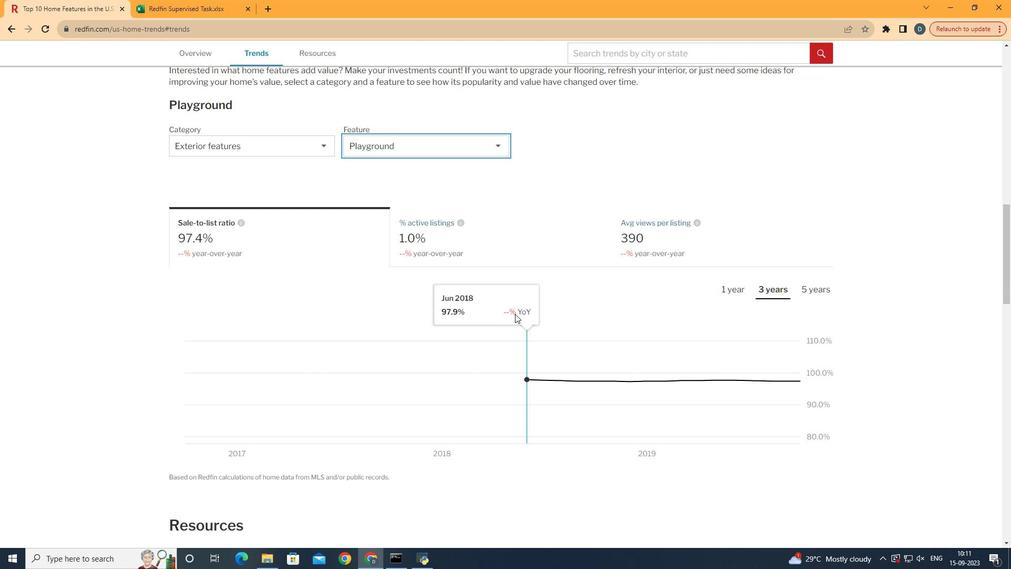 
Action: Mouse scrolled (534, 303) with delta (0, 0)
Screenshot: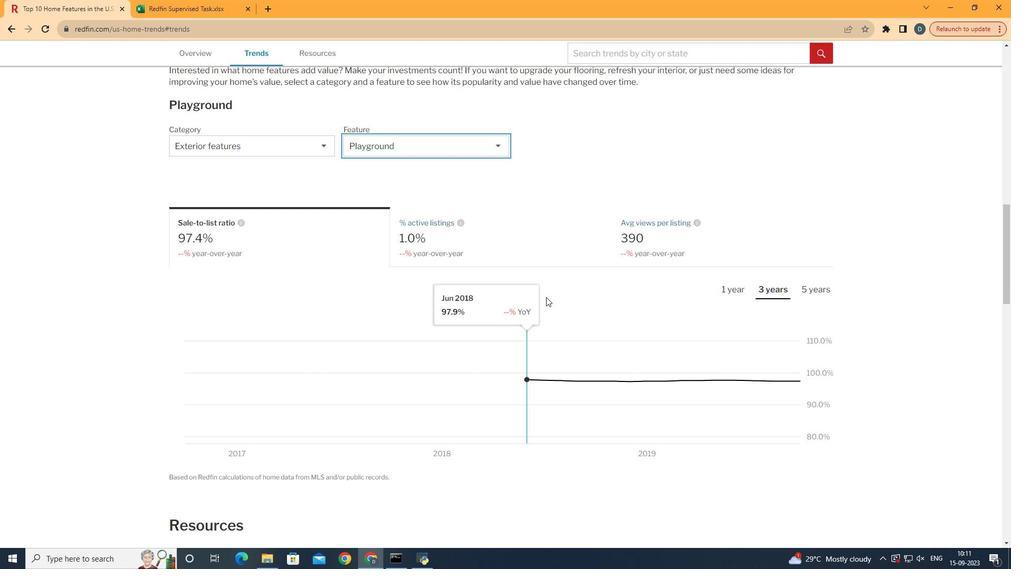 
Action: Mouse moved to (853, 287)
Screenshot: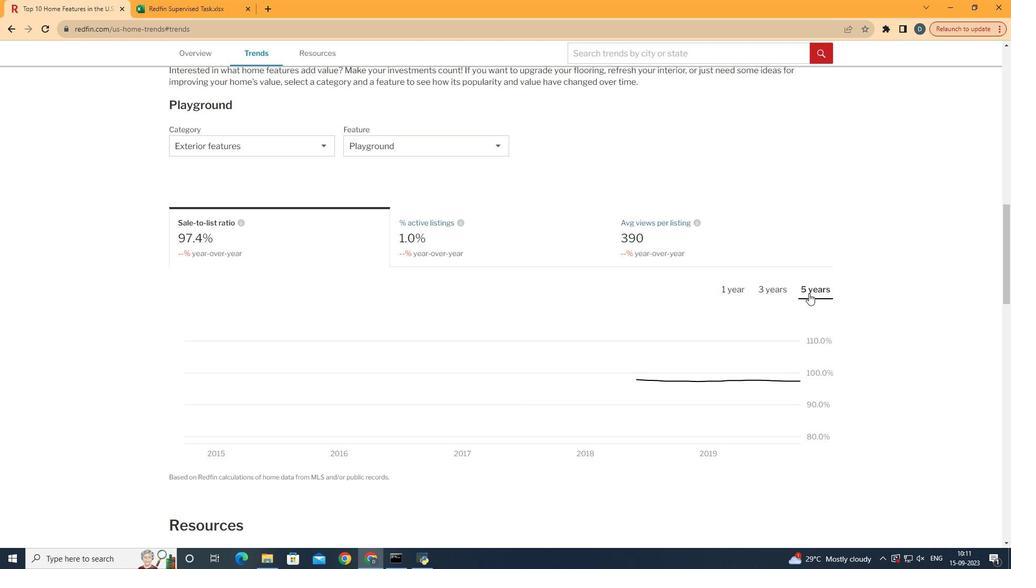 
Action: Mouse pressed left at (853, 287)
Screenshot: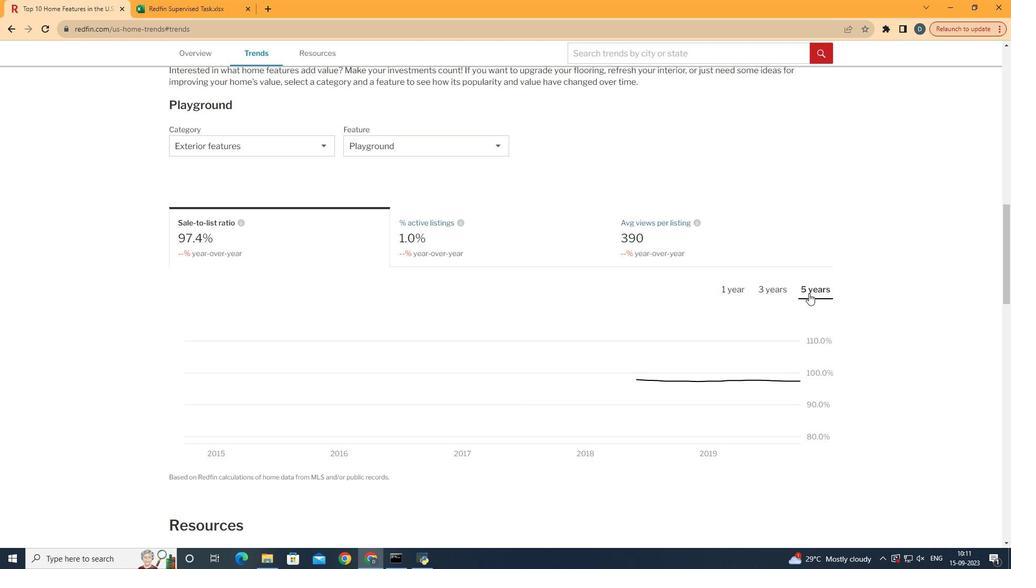 
